 Task: Customize the location of the meeting "Feedback Session" to "My invitee should call me".
Action: Mouse moved to (578, 296)
Screenshot: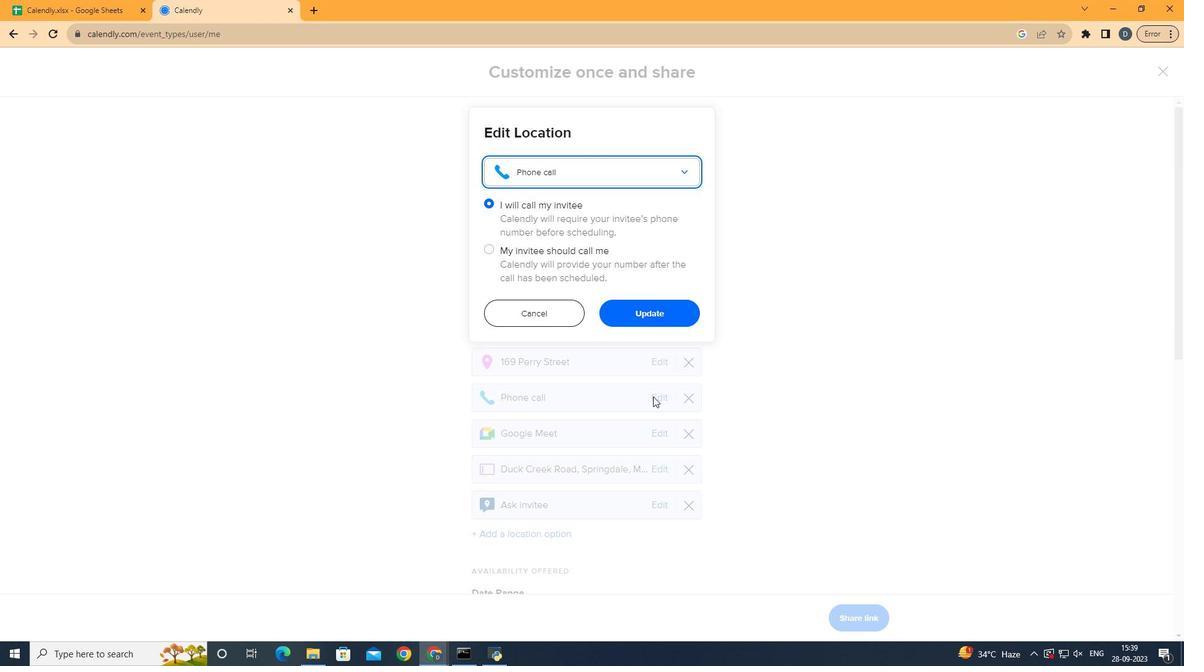 
Action: Mouse pressed left at (578, 296)
Screenshot: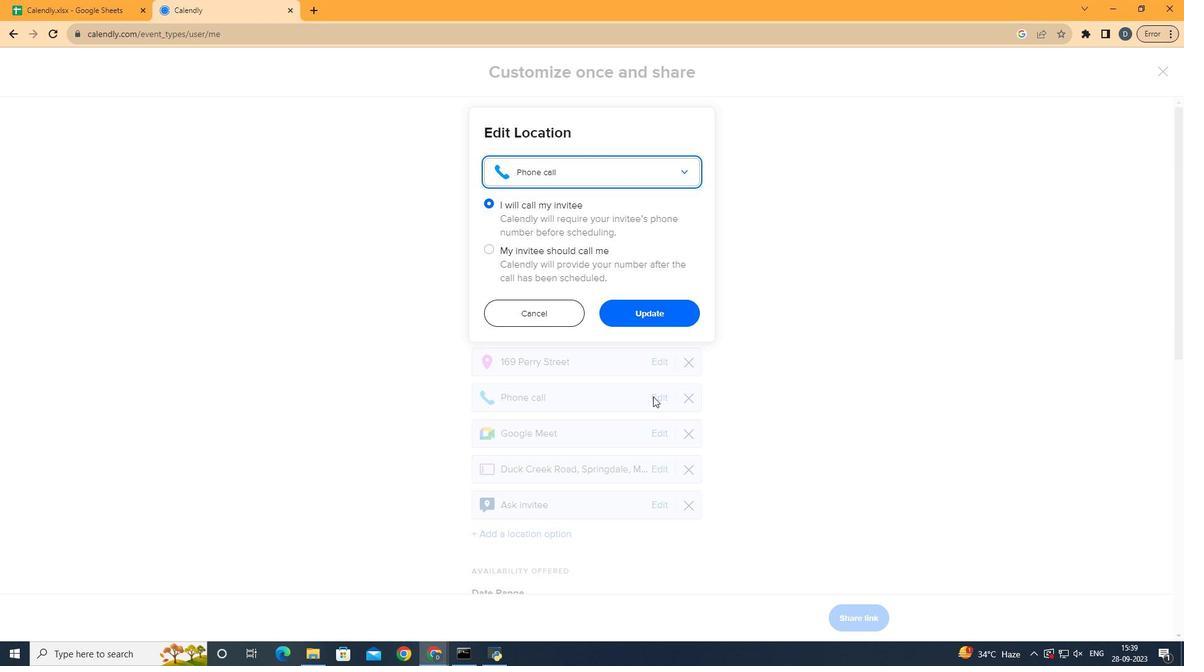 
Action: Mouse moved to (582, 282)
Screenshot: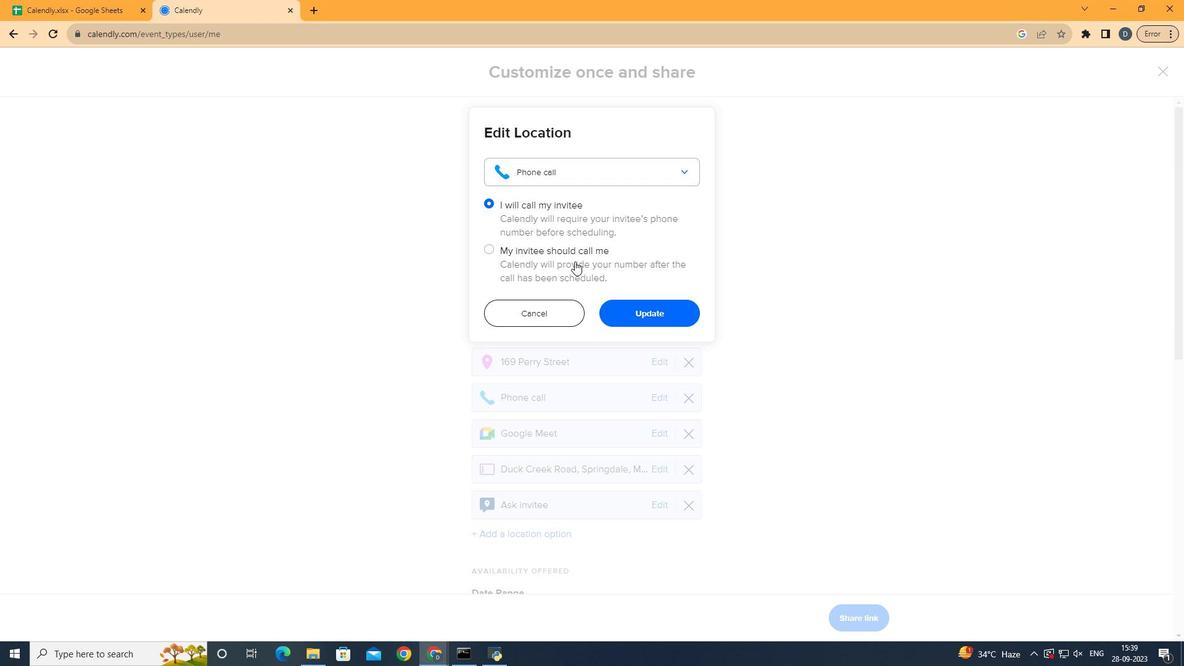 
Action: Mouse pressed left at (582, 282)
Screenshot: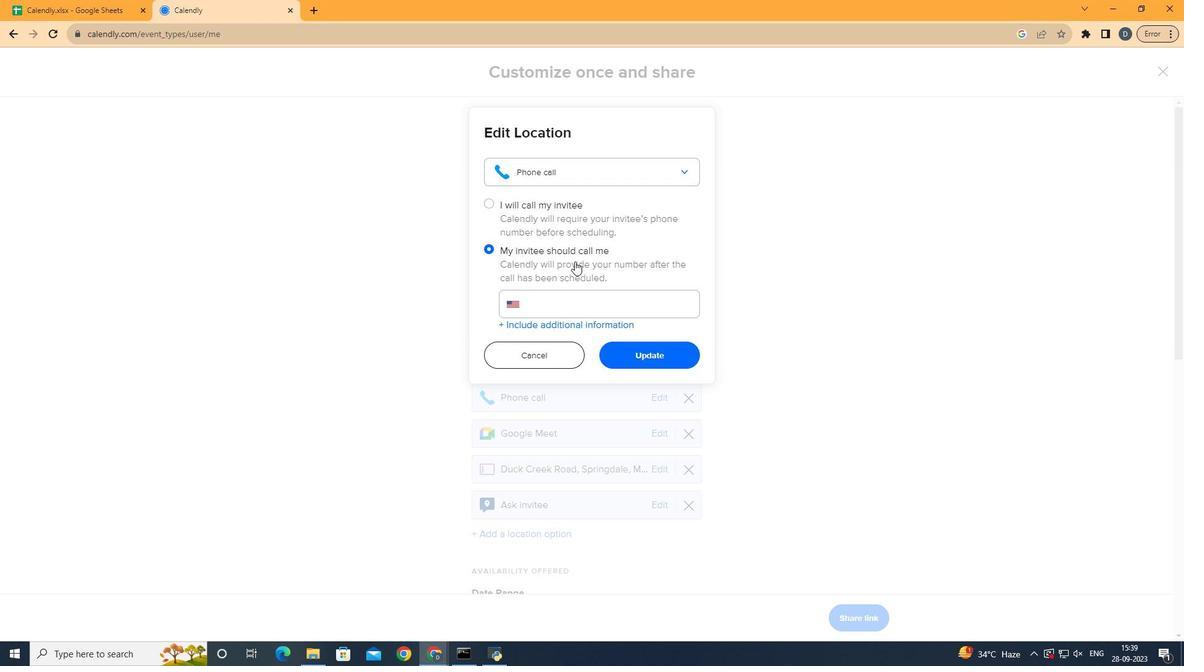 
Action: Mouse moved to (578, 283)
Screenshot: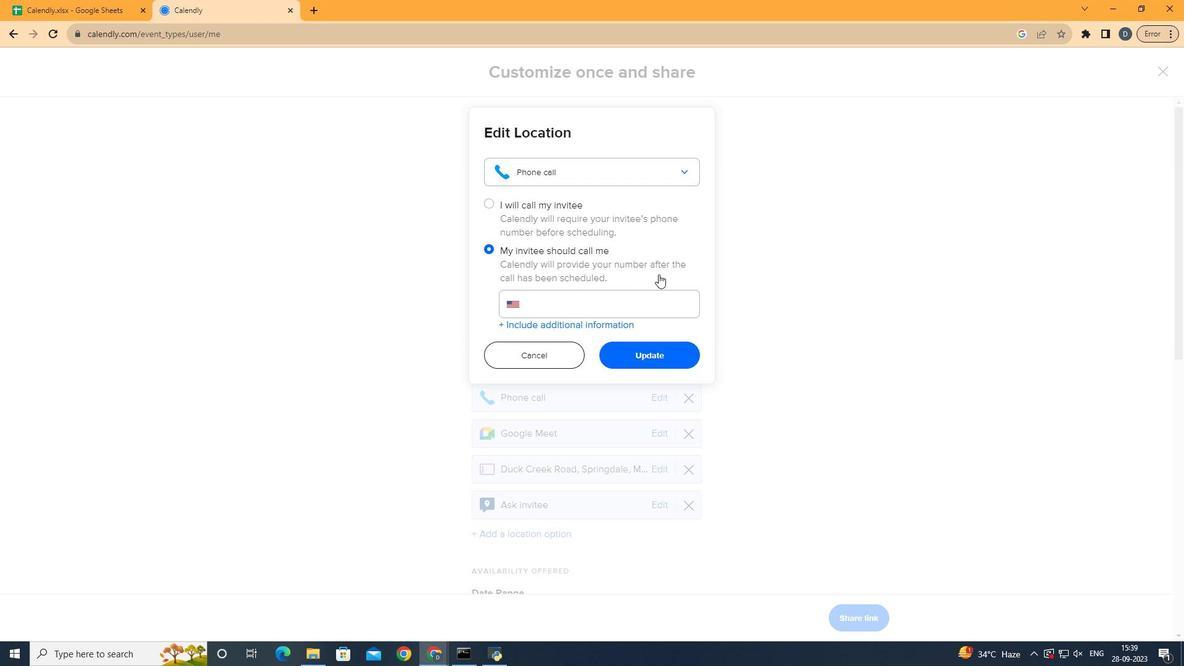 
